 Task: Add the task  Develop a new online tool for online event registration to the section Incident Response Sprint in the project BlazePath and add a Due Date to the respective task as 2024/05/07
Action: Mouse moved to (530, 370)
Screenshot: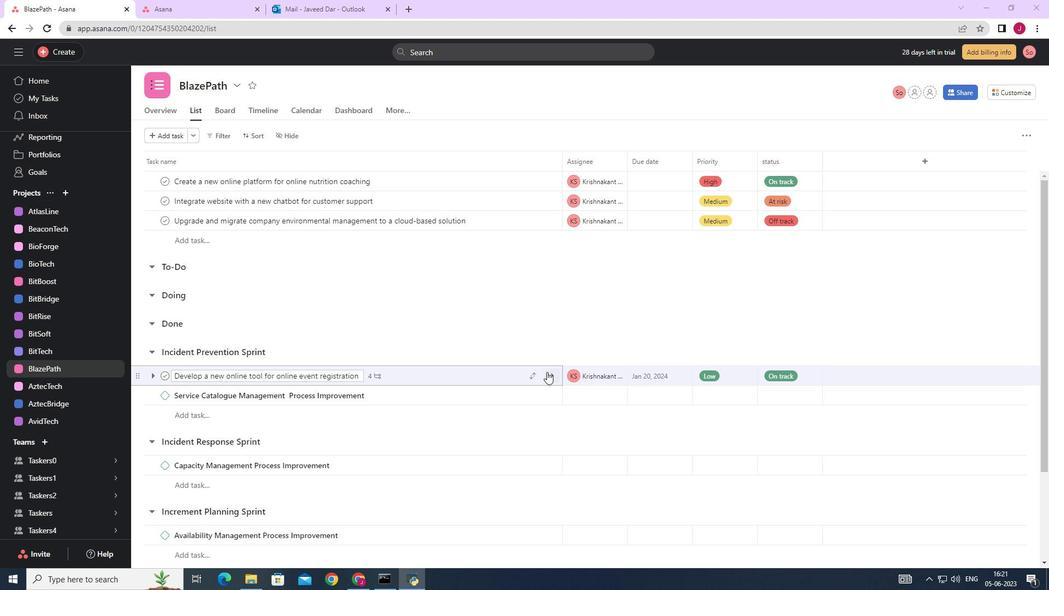 
Action: Mouse pressed left at (530, 370)
Screenshot: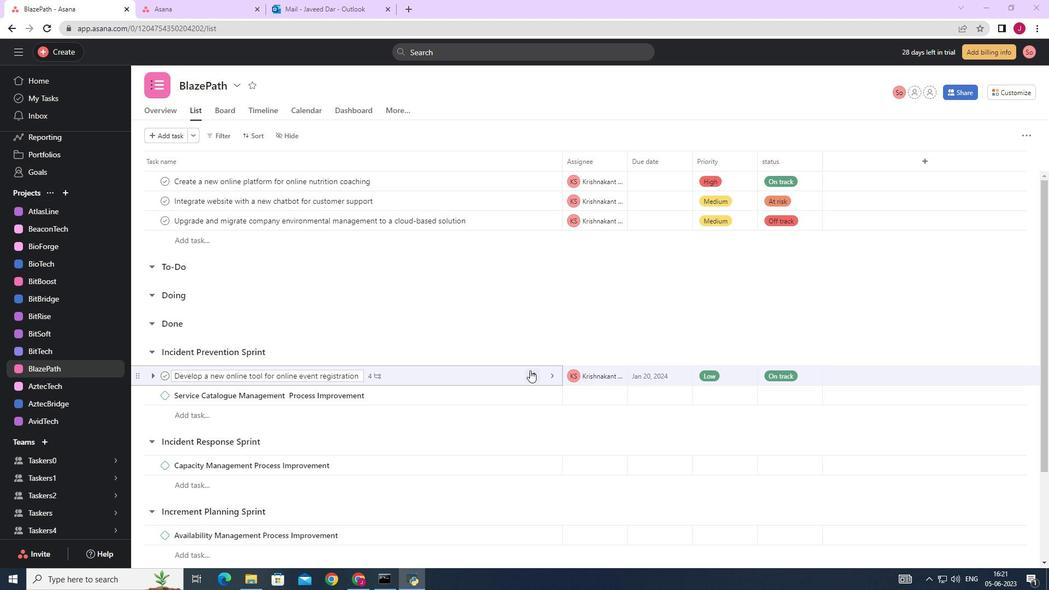 
Action: Mouse moved to (484, 292)
Screenshot: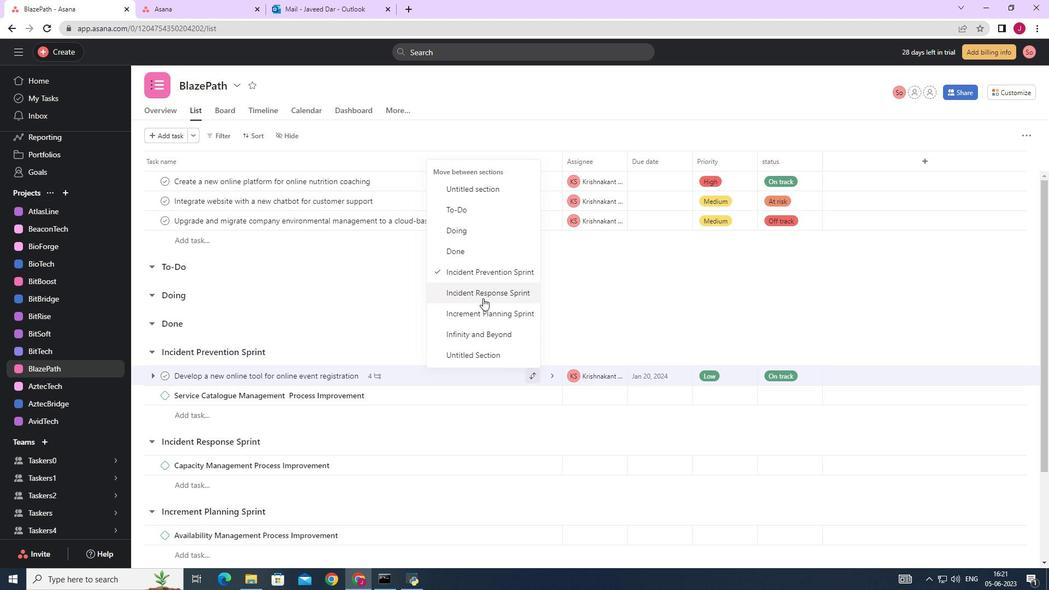
Action: Mouse pressed left at (484, 292)
Screenshot: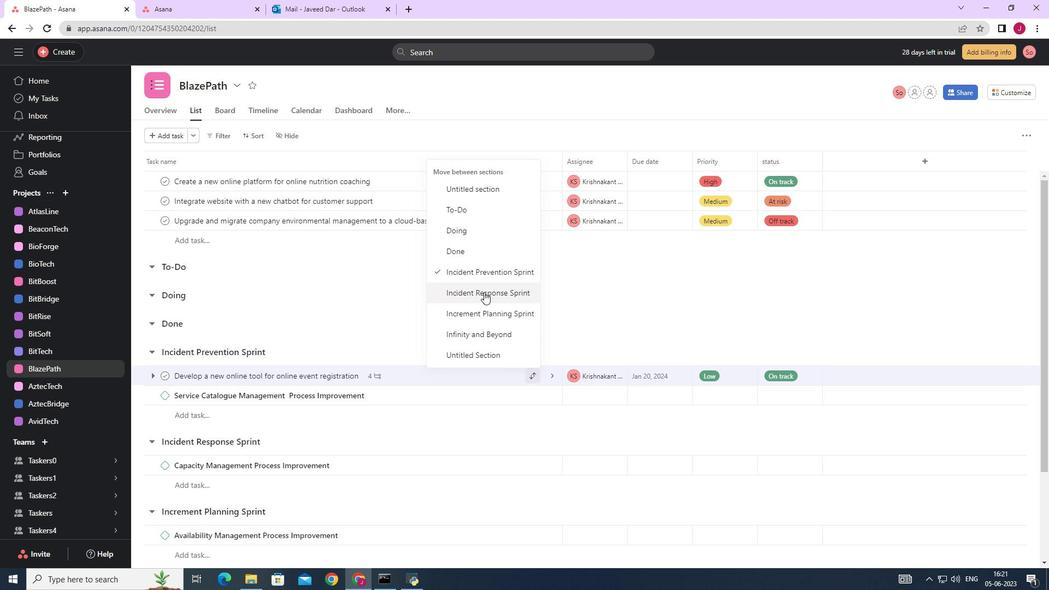 
Action: Mouse moved to (683, 444)
Screenshot: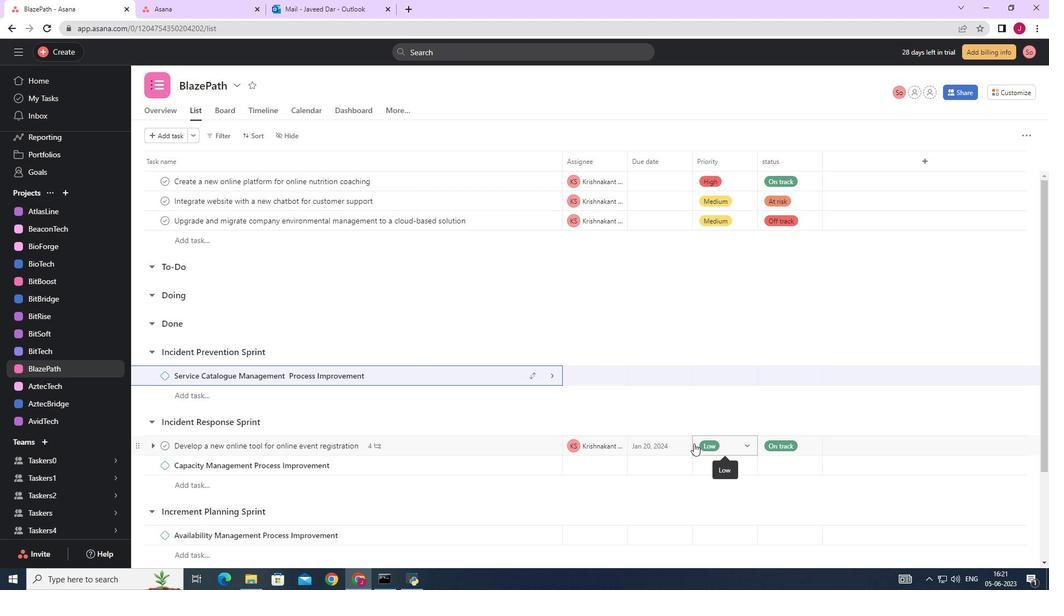 
Action: Mouse pressed left at (683, 444)
Screenshot: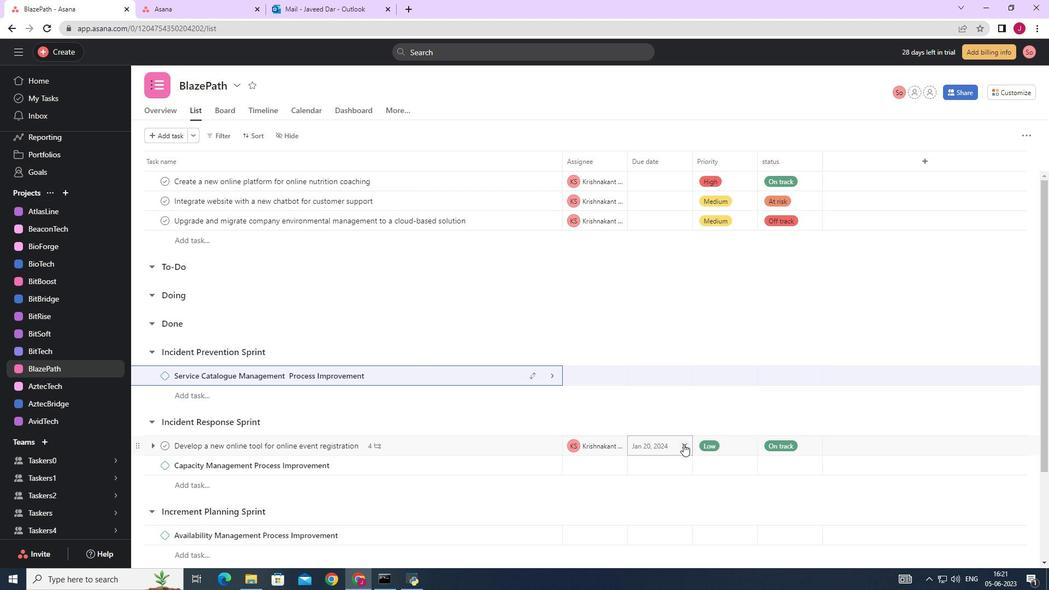 
Action: Mouse moved to (652, 445)
Screenshot: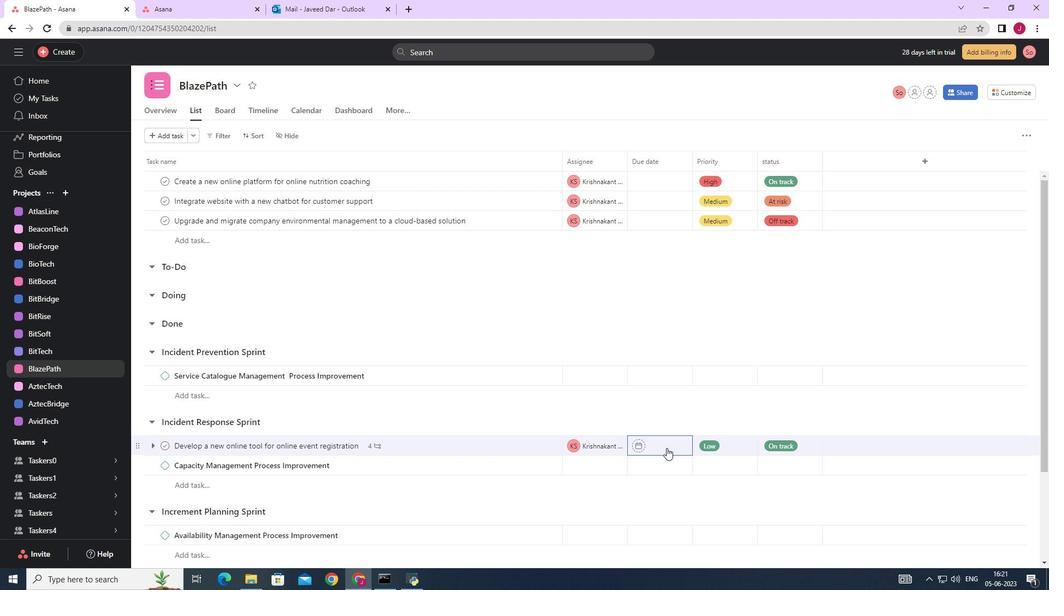 
Action: Mouse pressed left at (652, 445)
Screenshot: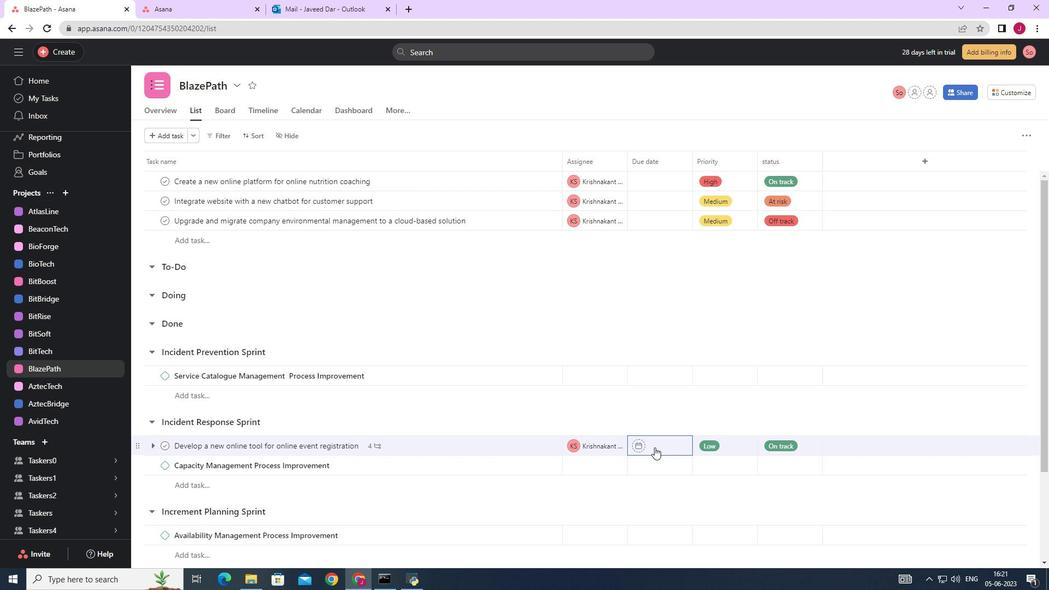 
Action: Mouse moved to (765, 271)
Screenshot: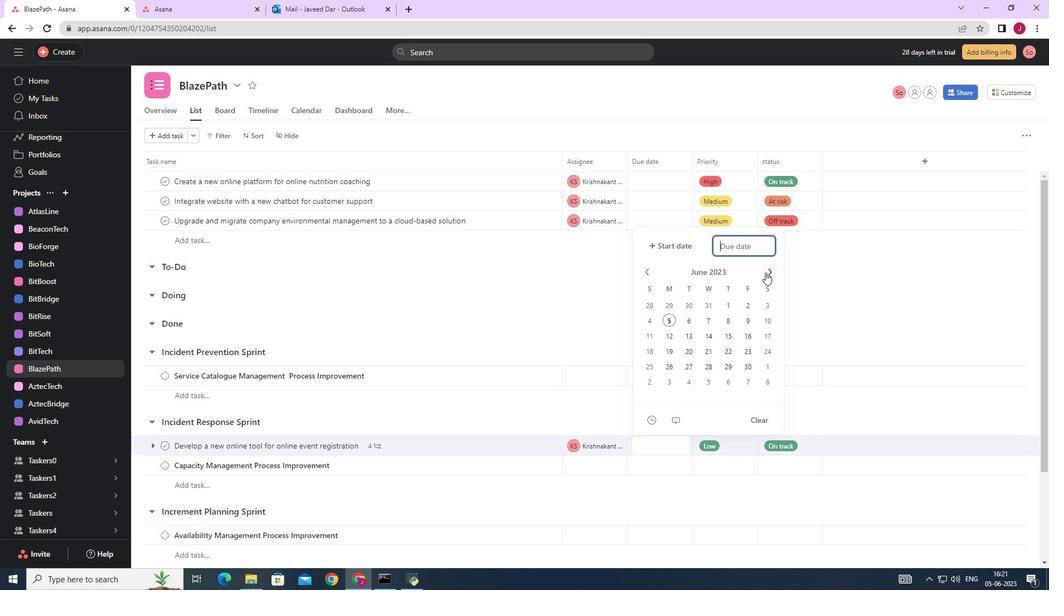 
Action: Mouse pressed left at (765, 271)
Screenshot: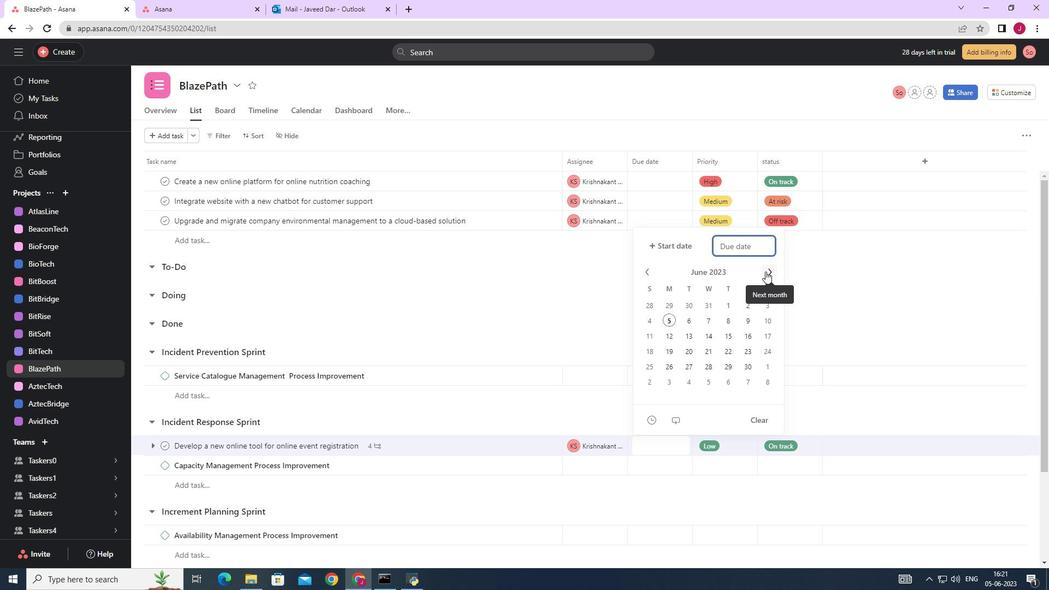 
Action: Mouse pressed left at (765, 271)
Screenshot: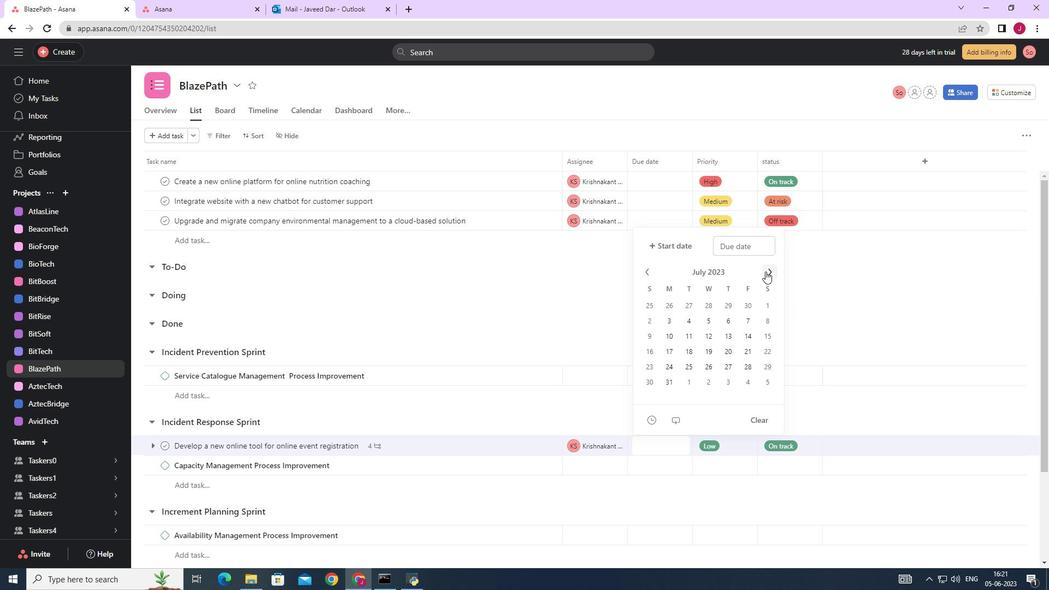 
Action: Mouse pressed left at (765, 271)
Screenshot: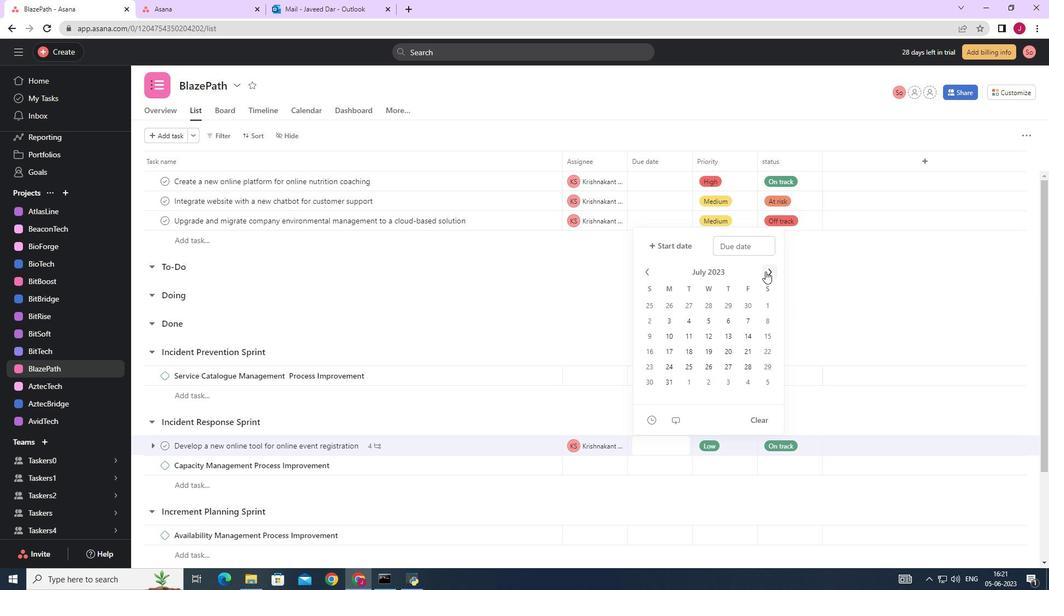
Action: Mouse pressed left at (765, 271)
Screenshot: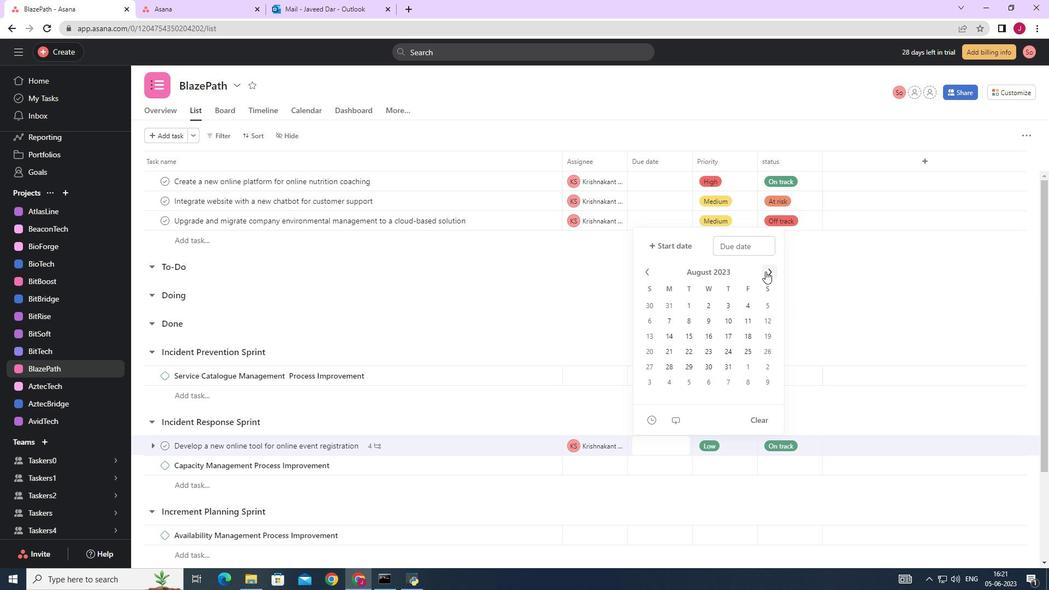 
Action: Mouse pressed left at (765, 271)
Screenshot: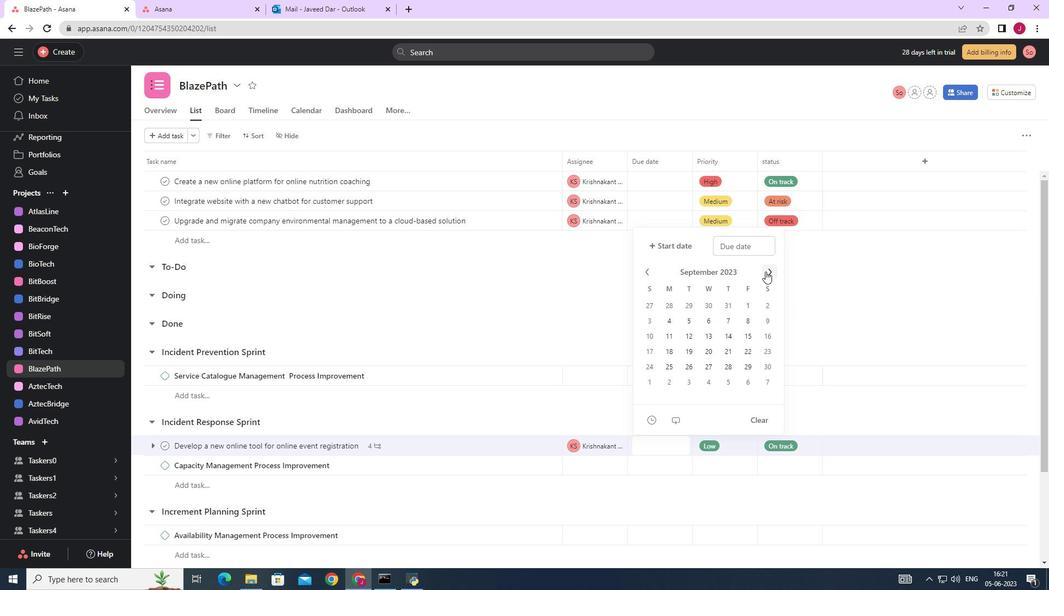 
Action: Mouse pressed left at (765, 271)
Screenshot: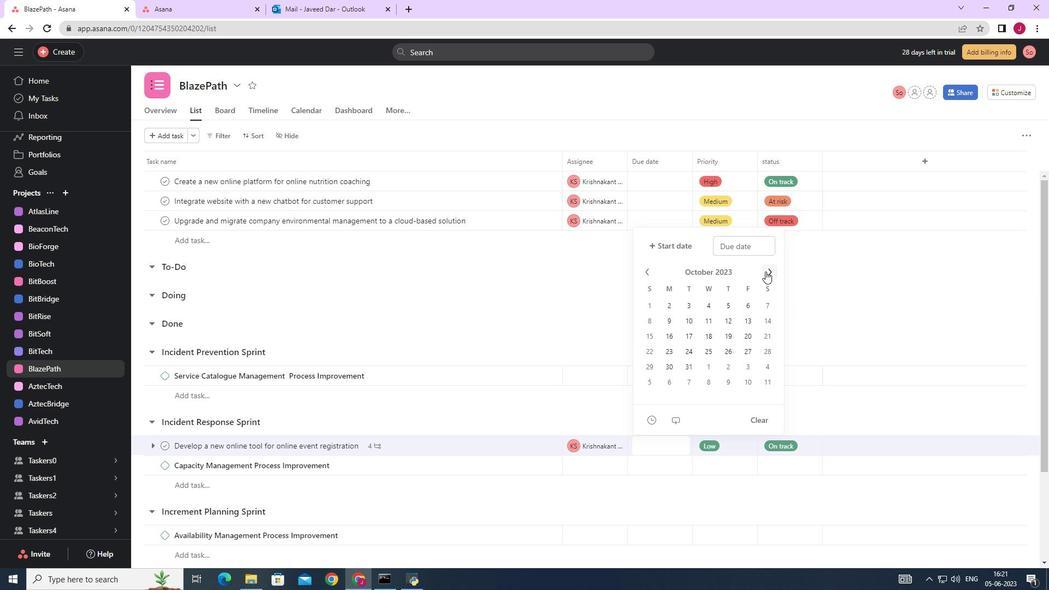 
Action: Mouse pressed left at (765, 271)
Screenshot: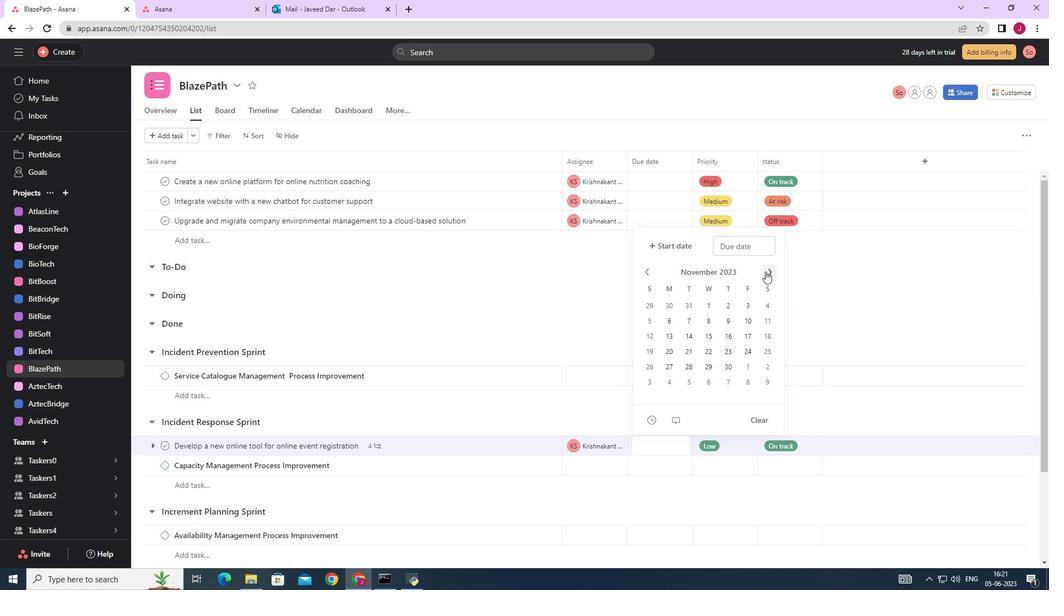 
Action: Mouse pressed left at (765, 271)
Screenshot: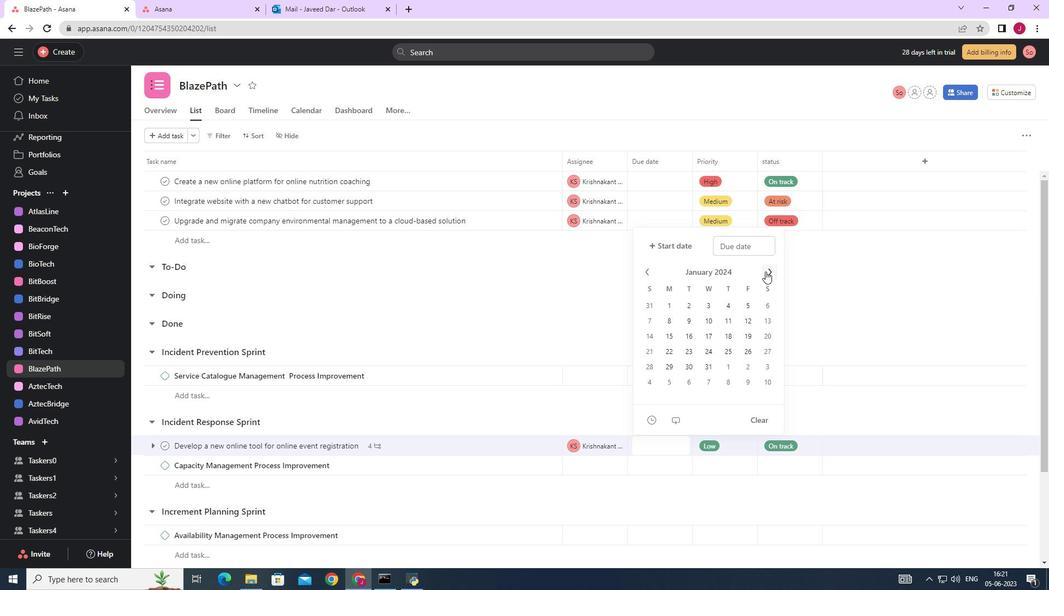 
Action: Mouse pressed left at (765, 271)
Screenshot: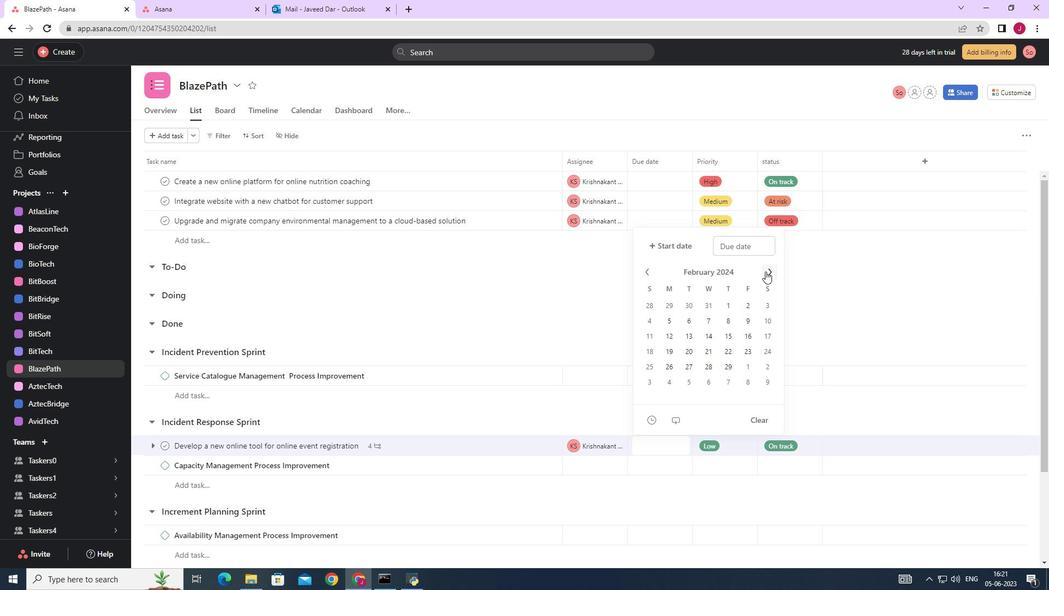
Action: Mouse moved to (765, 271)
Screenshot: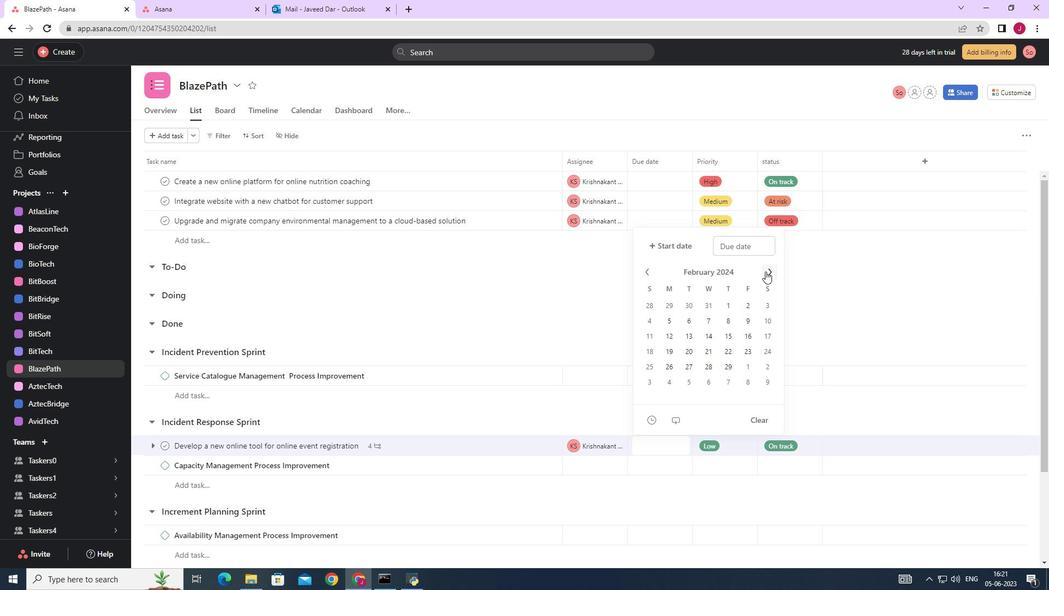 
Action: Mouse pressed left at (765, 271)
Screenshot: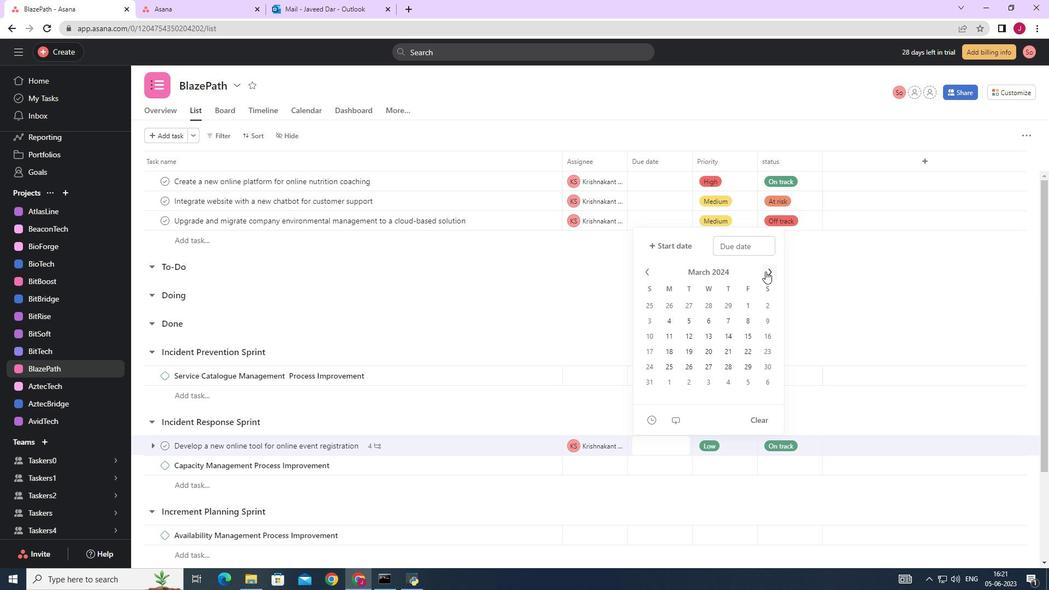 
Action: Mouse pressed left at (765, 271)
Screenshot: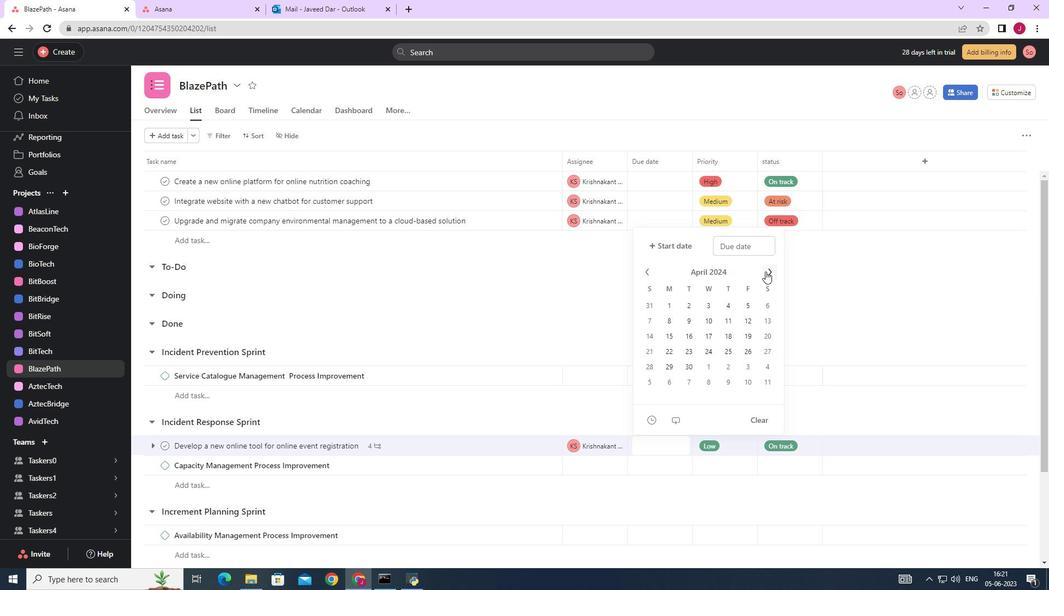 
Action: Mouse moved to (691, 316)
Screenshot: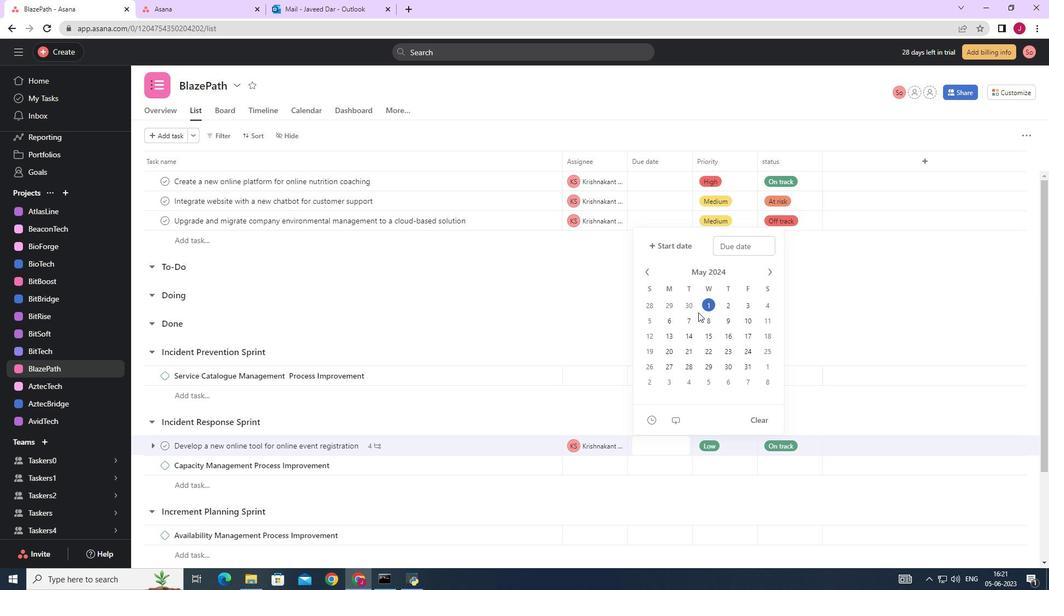 
Action: Mouse pressed left at (691, 316)
Screenshot: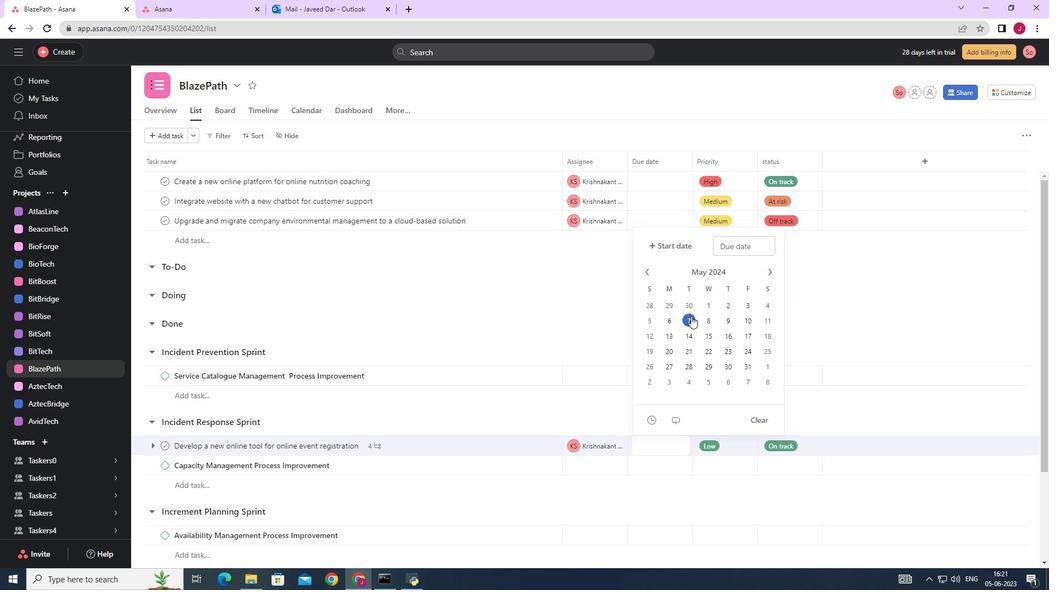 
Action: Mouse moved to (875, 306)
Screenshot: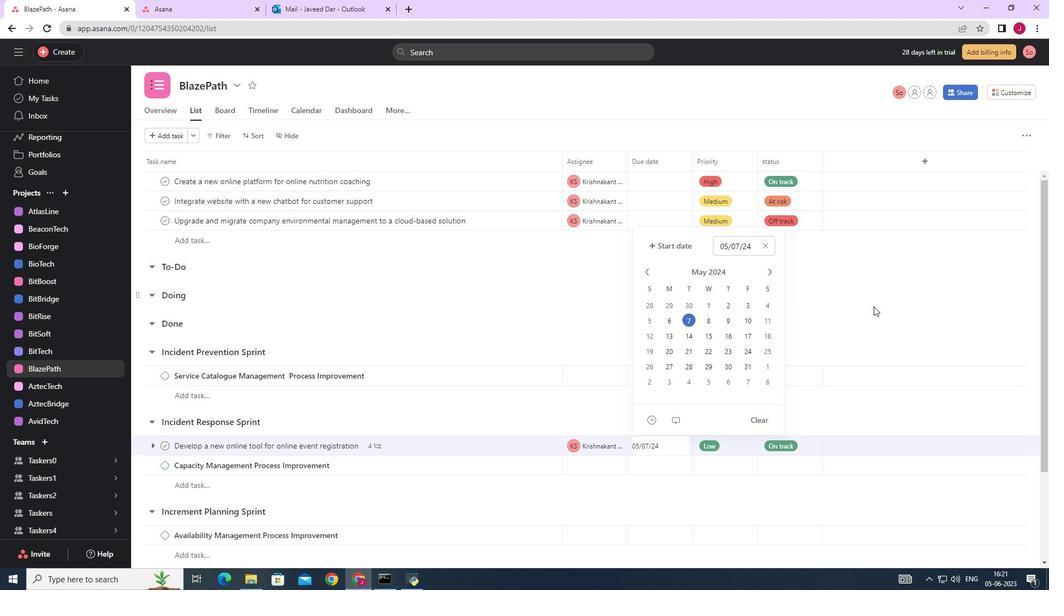 
Action: Mouse pressed left at (873, 306)
Screenshot: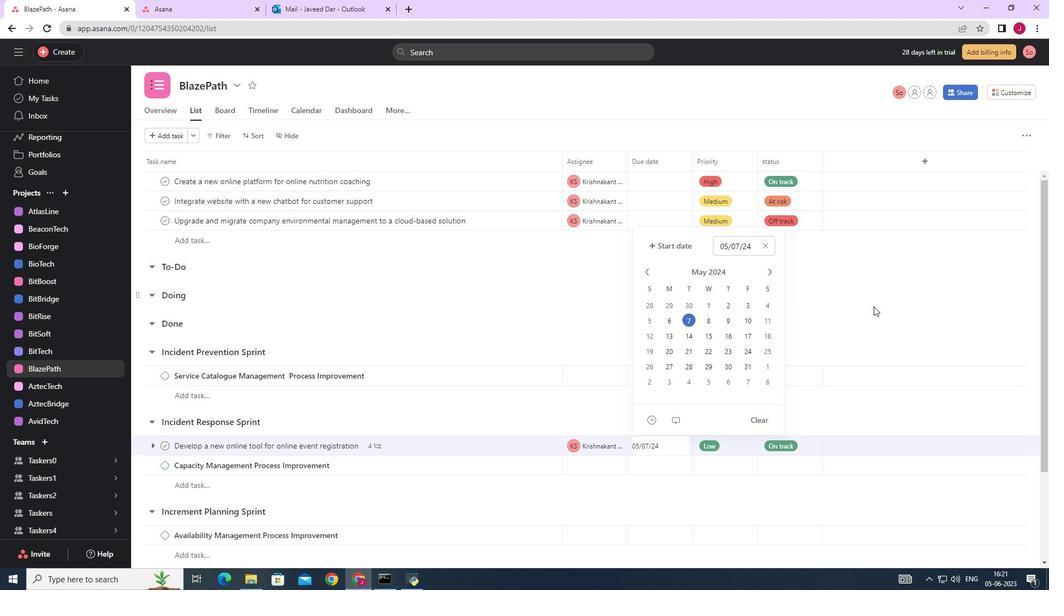 
